 Task: Apply a formatting style to the label text in bold and italics.
Action: Mouse pressed left at (144, 280)
Screenshot: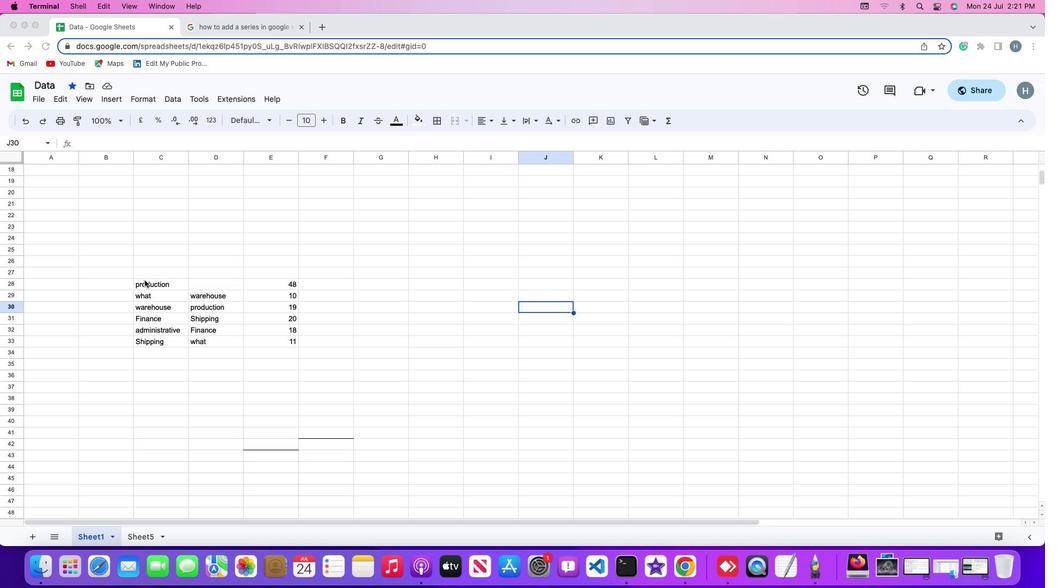 
Action: Mouse pressed left at (144, 280)
Screenshot: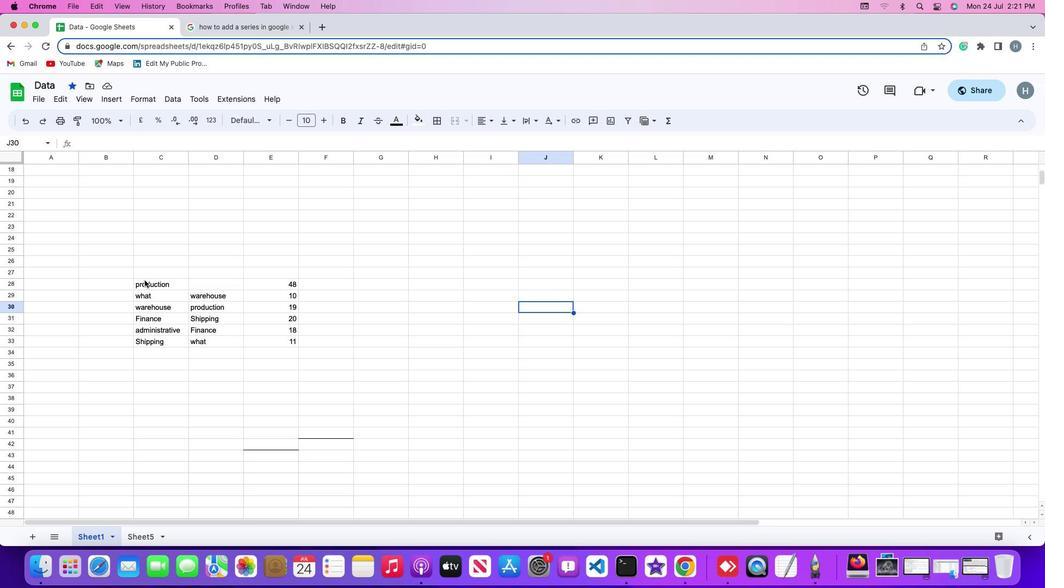 
Action: Mouse moved to (116, 96)
Screenshot: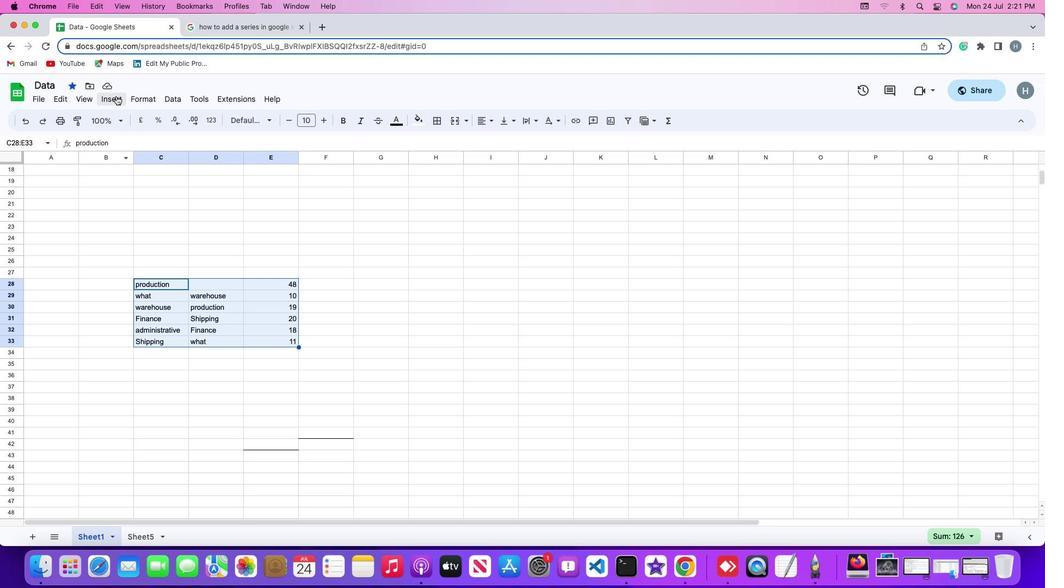 
Action: Mouse pressed left at (116, 96)
Screenshot: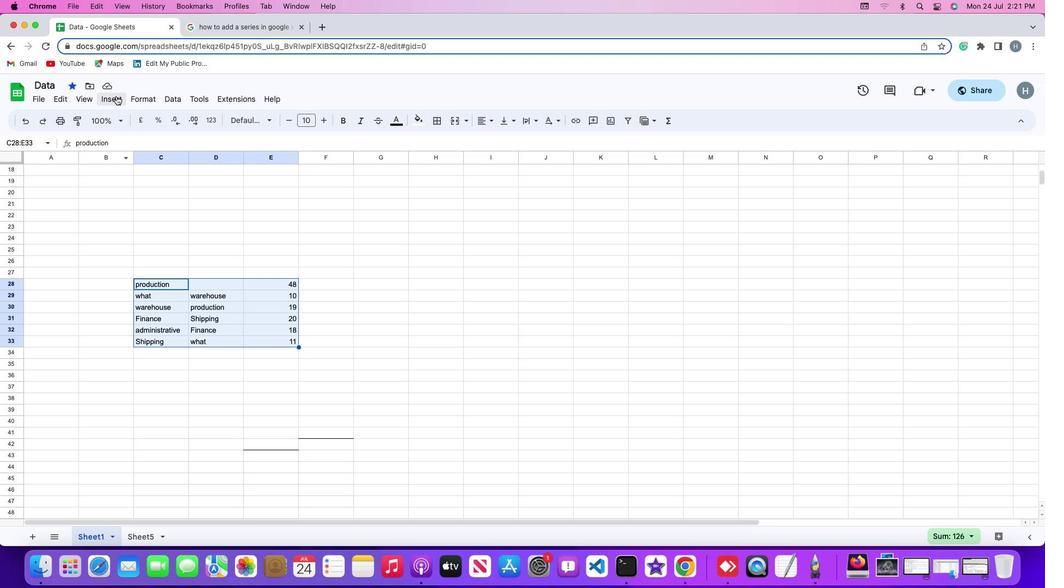 
Action: Mouse moved to (127, 196)
Screenshot: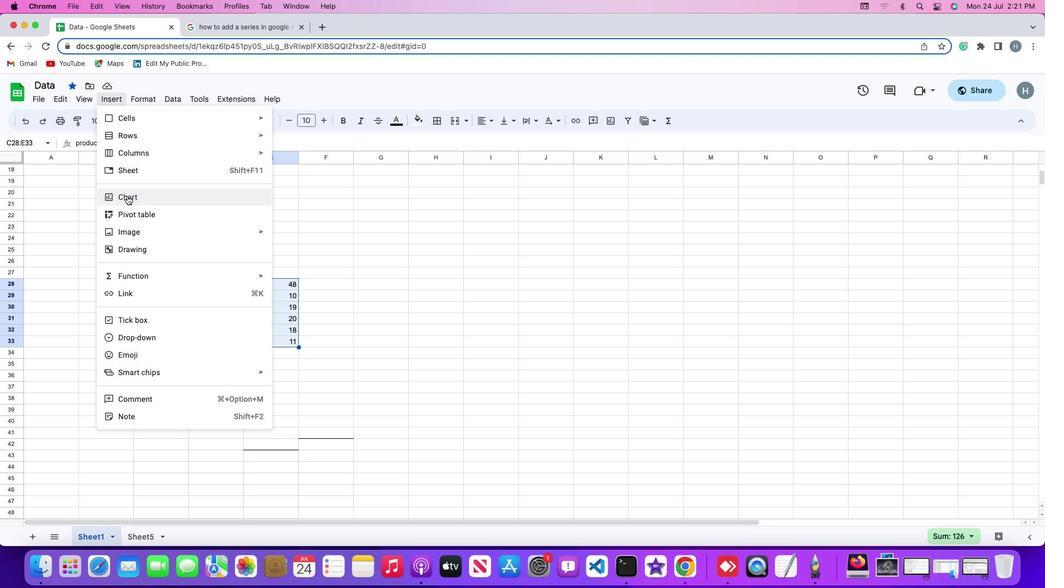 
Action: Mouse pressed left at (127, 196)
Screenshot: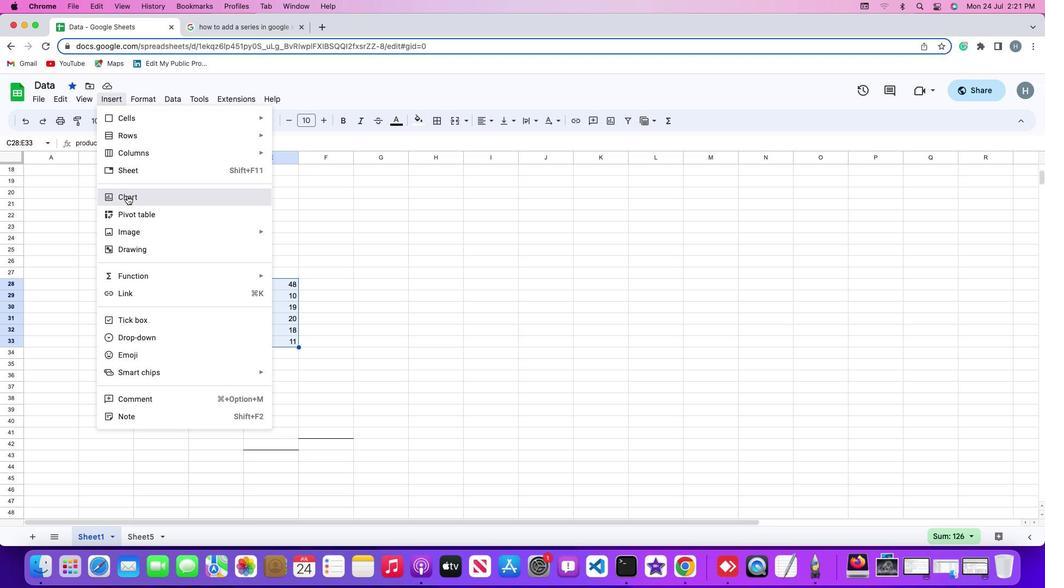 
Action: Mouse moved to (994, 149)
Screenshot: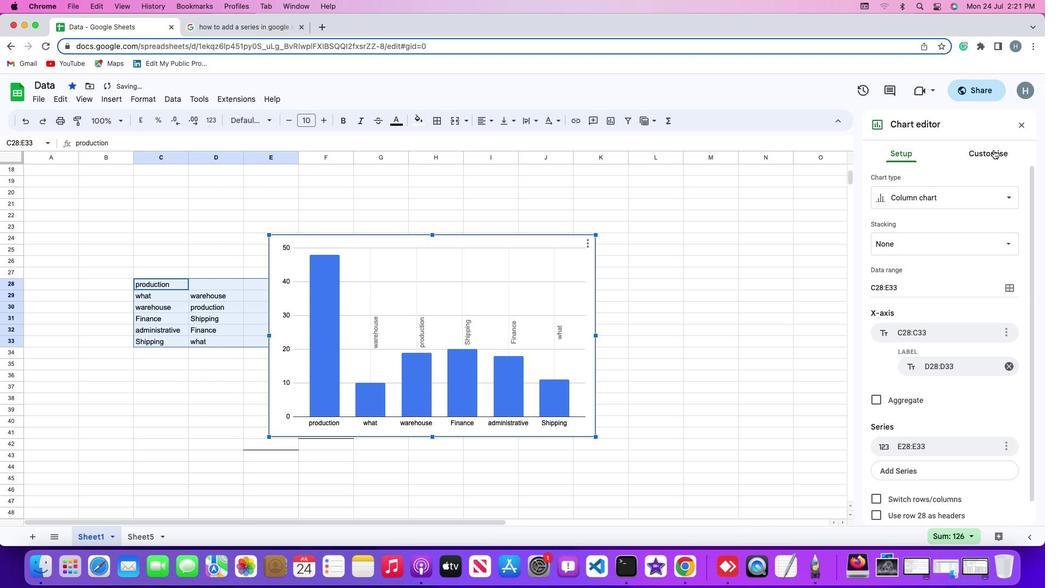 
Action: Mouse pressed left at (994, 149)
Screenshot: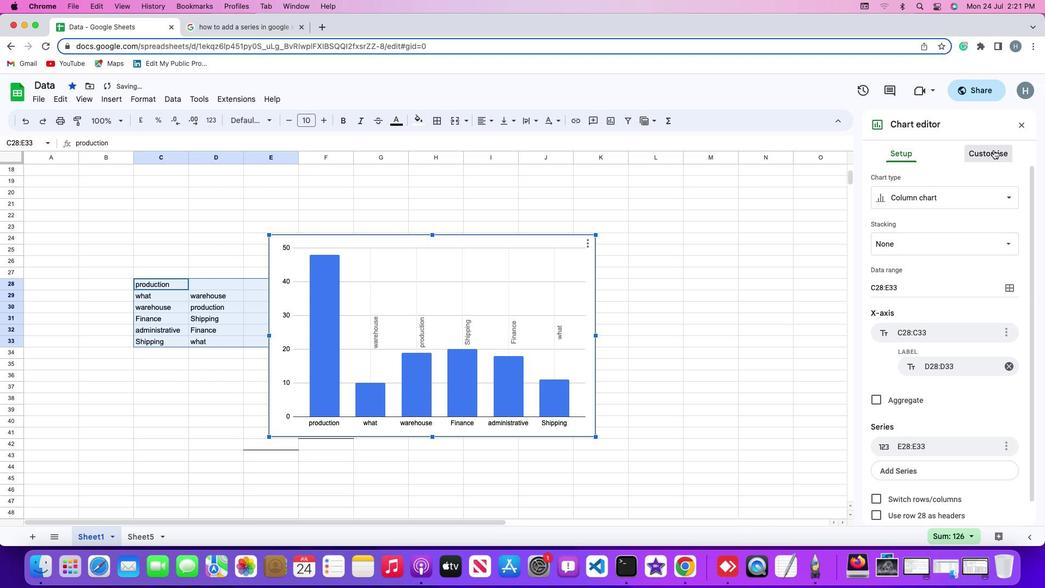 
Action: Mouse moved to (901, 314)
Screenshot: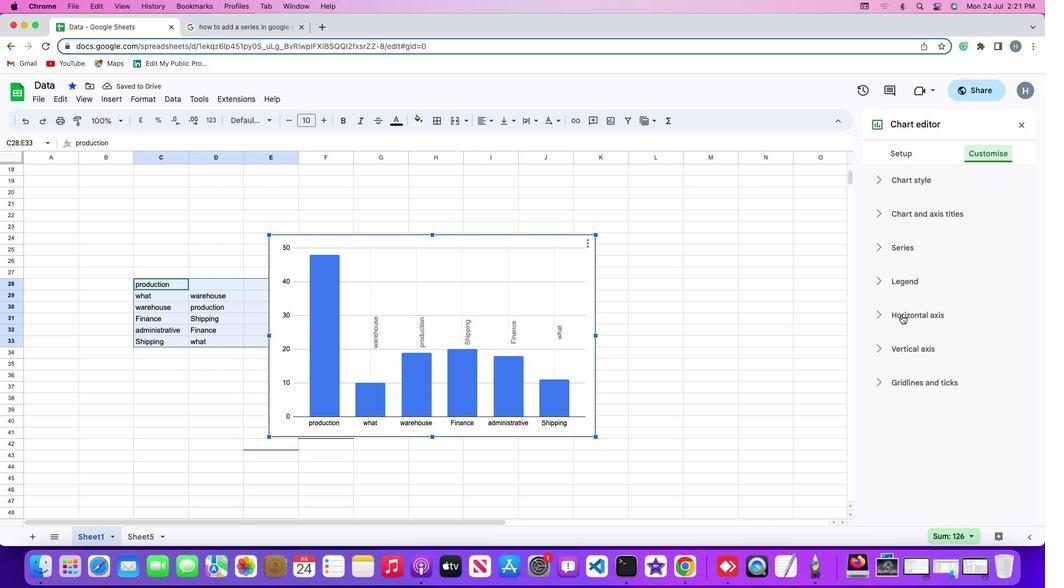 
Action: Mouse pressed left at (901, 314)
Screenshot: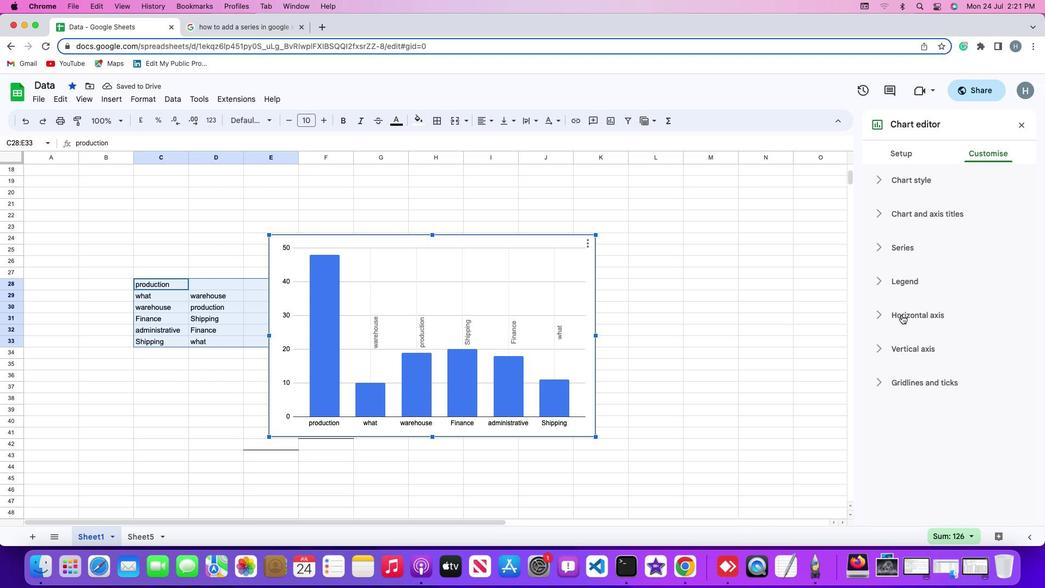 
Action: Mouse moved to (883, 403)
Screenshot: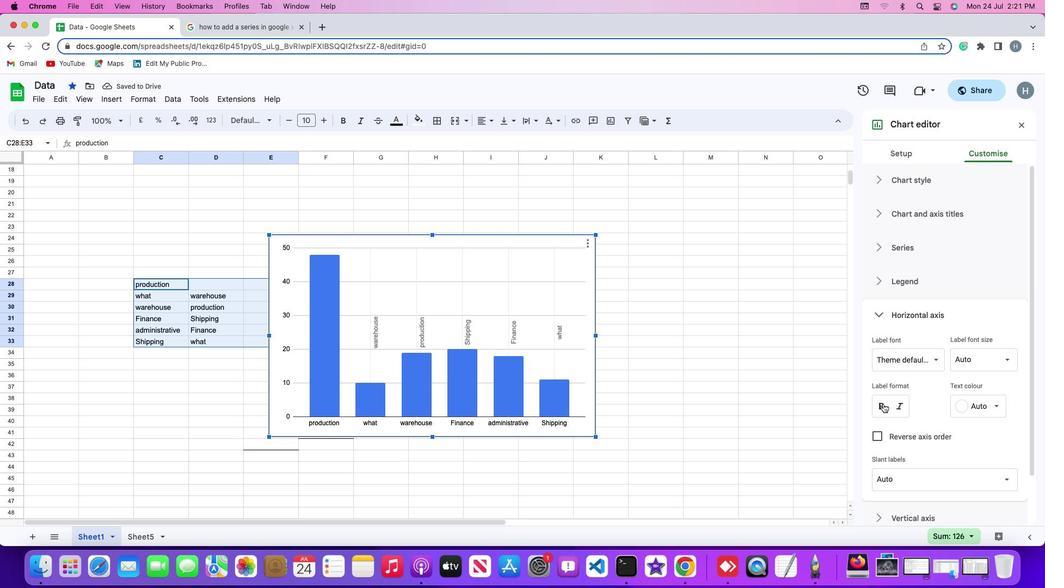 
Action: Mouse pressed left at (883, 403)
Screenshot: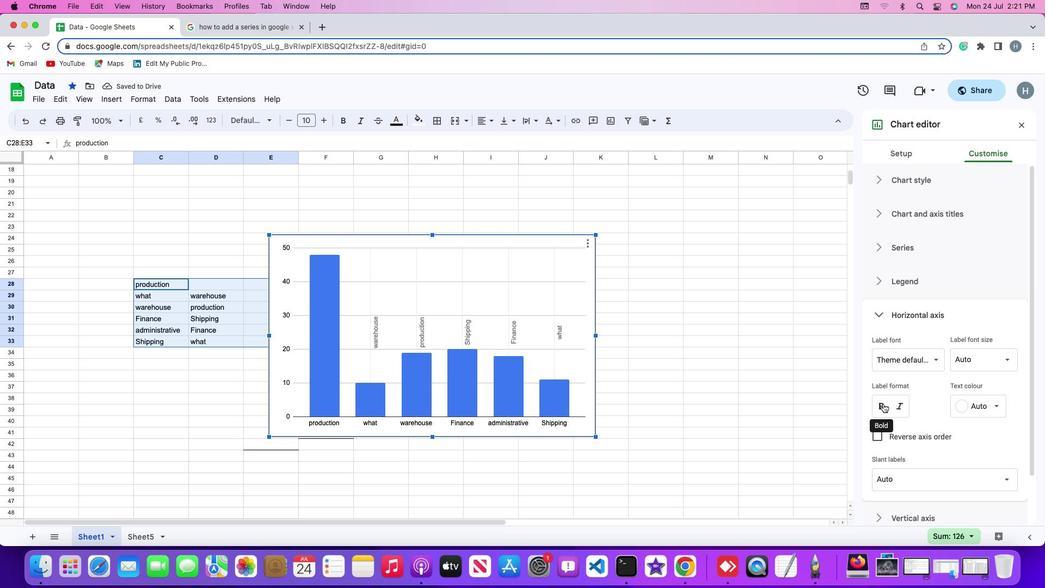 
Action: Mouse moved to (898, 405)
Screenshot: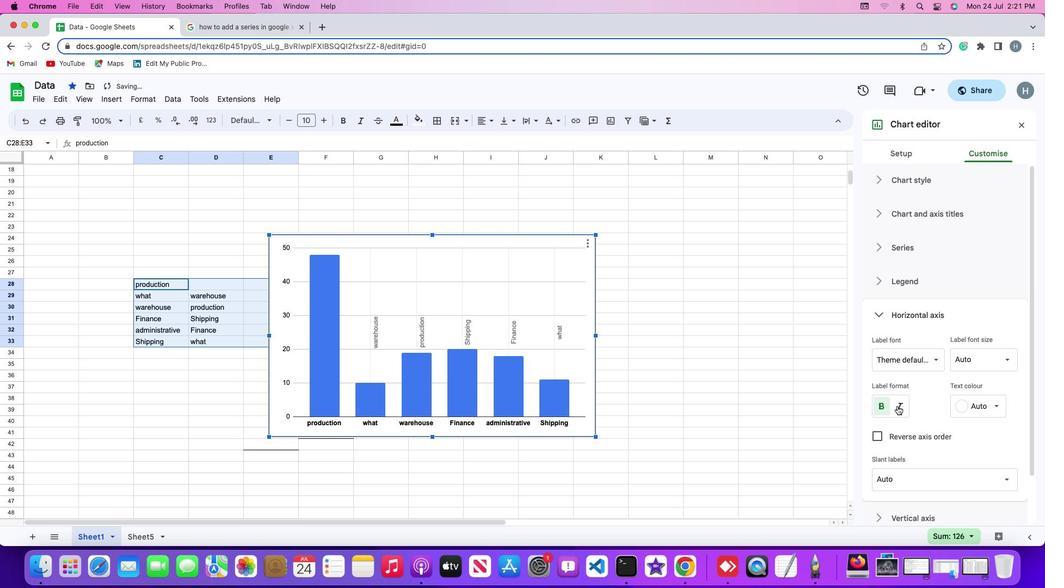 
Action: Mouse pressed left at (898, 405)
Screenshot: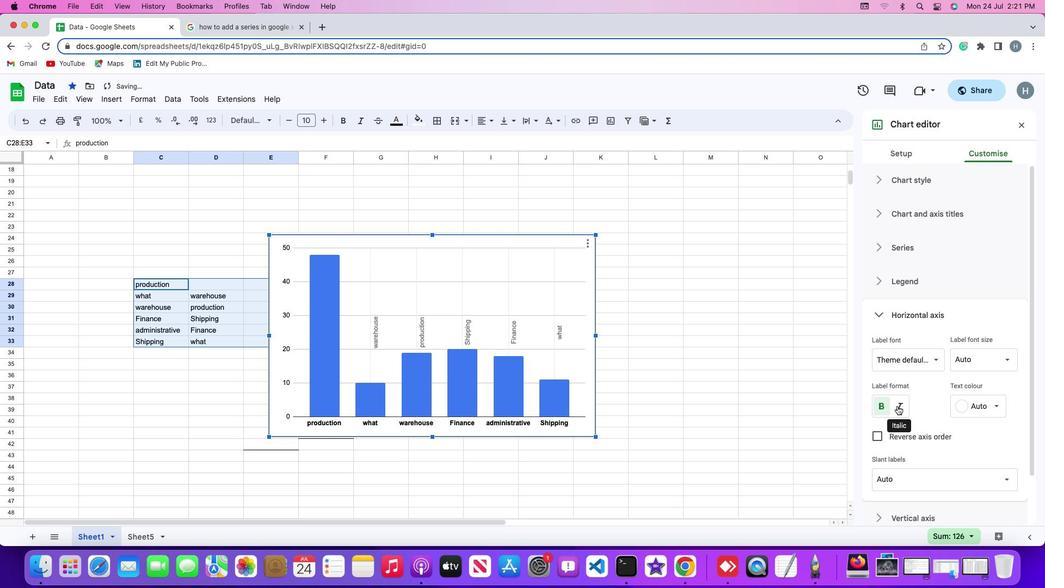 
Action: Mouse moved to (929, 401)
Screenshot: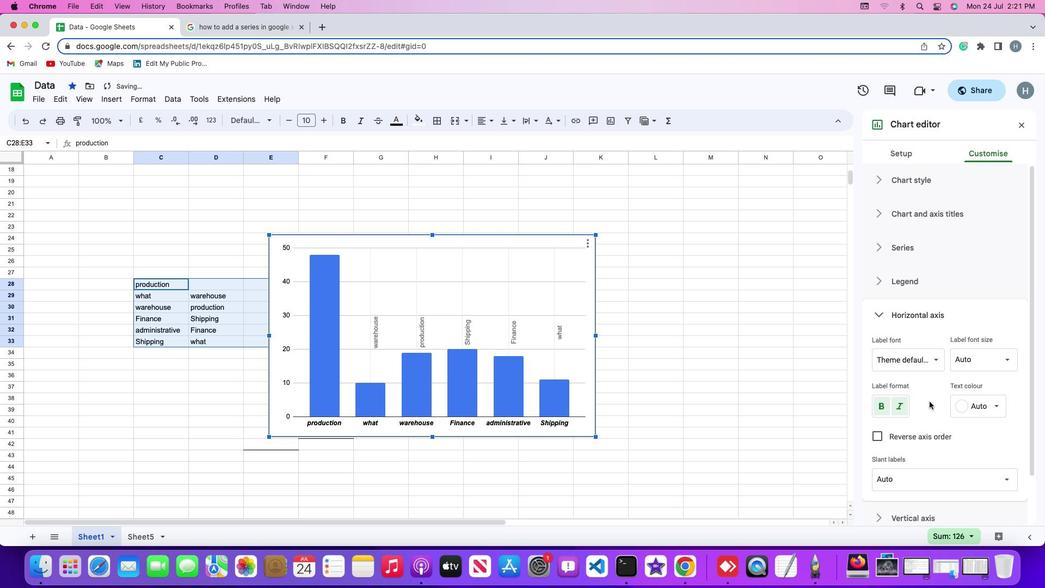 
